 Task: Create a task  Upgrade and migrate company quality management to a cloud-based solution , assign it to team member softage.5@softage.net in the project BroaderVision and update the status of the task to  On Track  , set the priority of the task to Low
Action: Mouse moved to (80, 64)
Screenshot: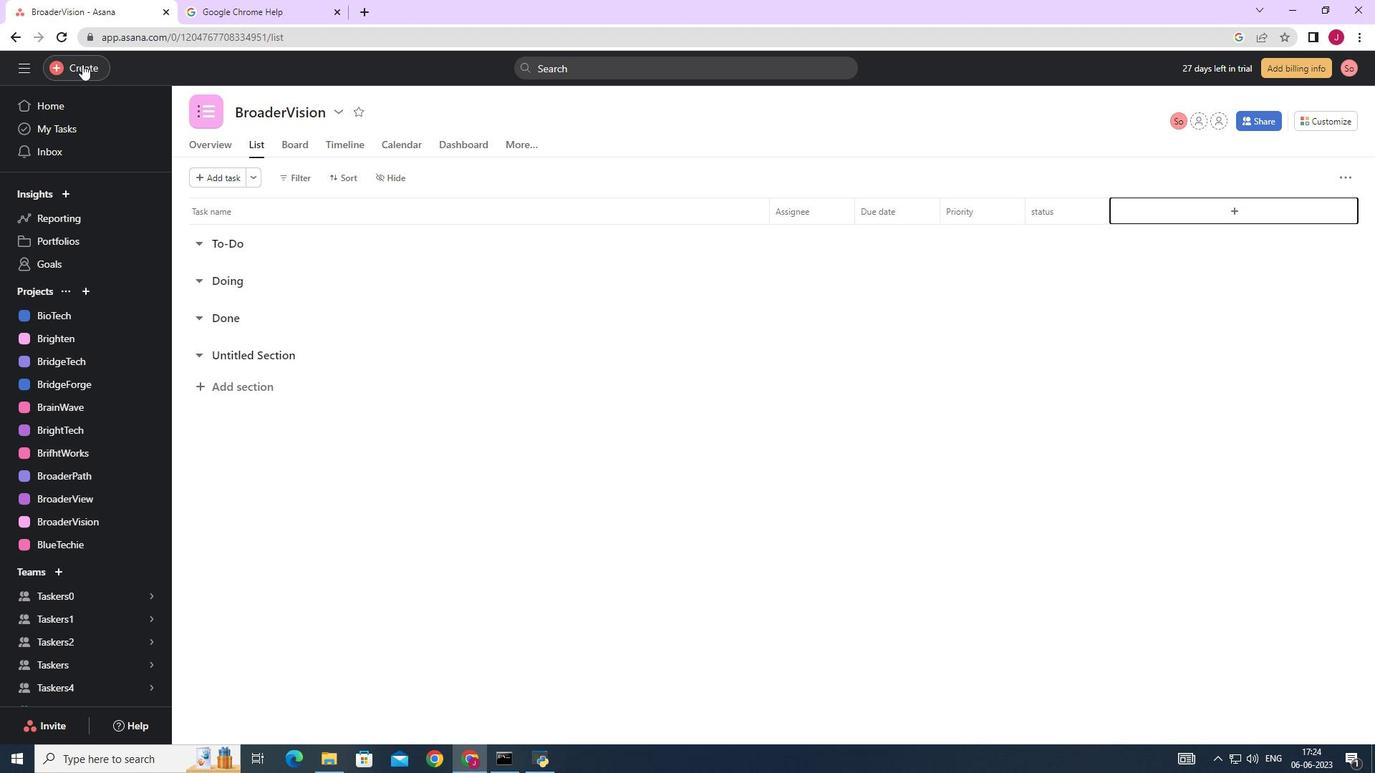 
Action: Mouse pressed left at (80, 64)
Screenshot: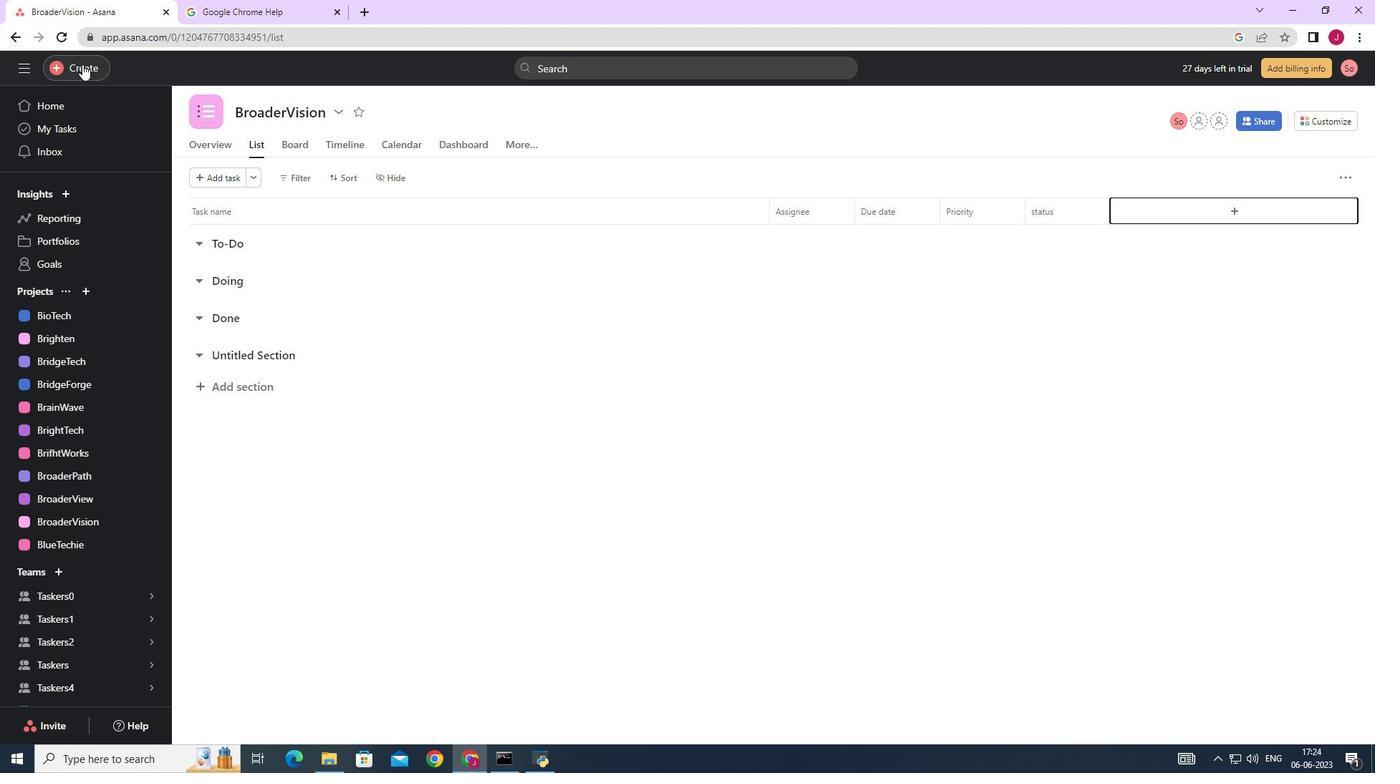 
Action: Mouse moved to (164, 74)
Screenshot: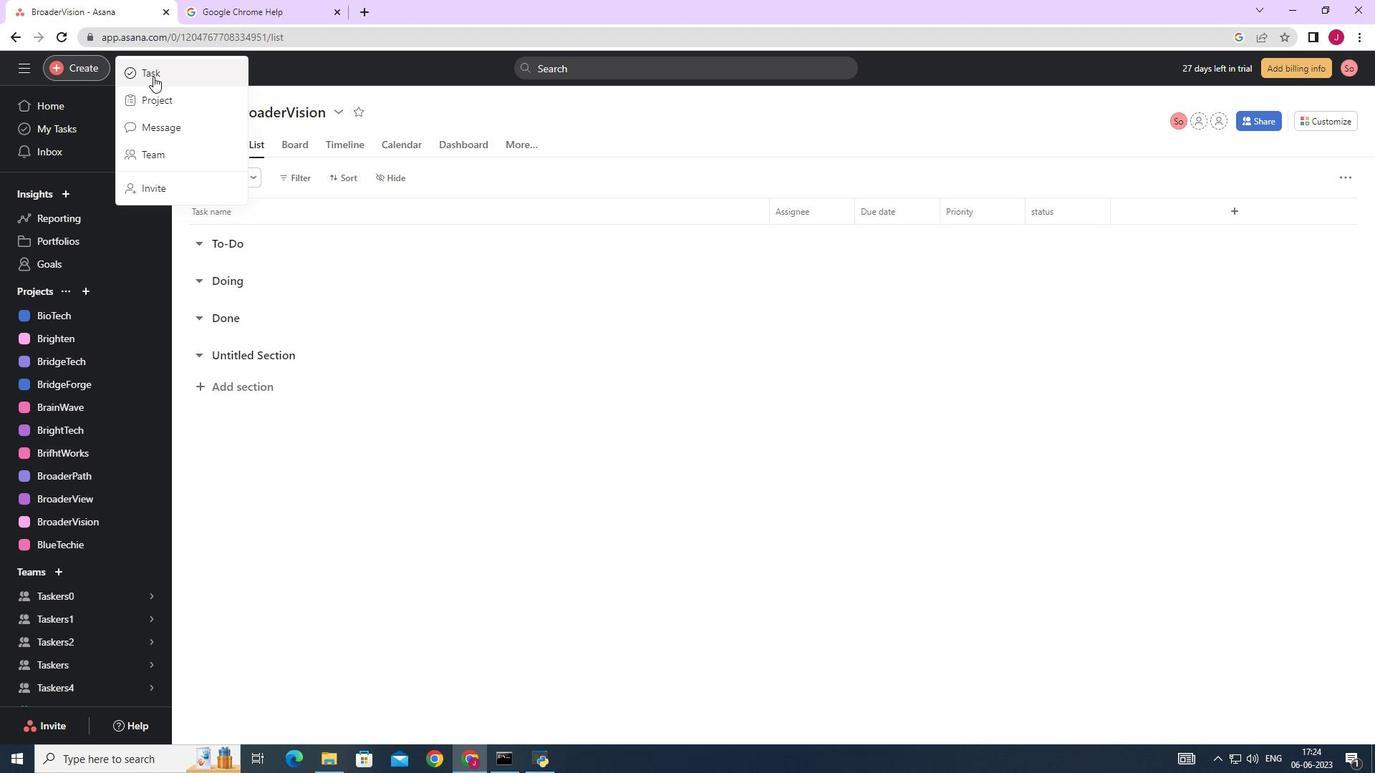 
Action: Mouse pressed left at (164, 74)
Screenshot: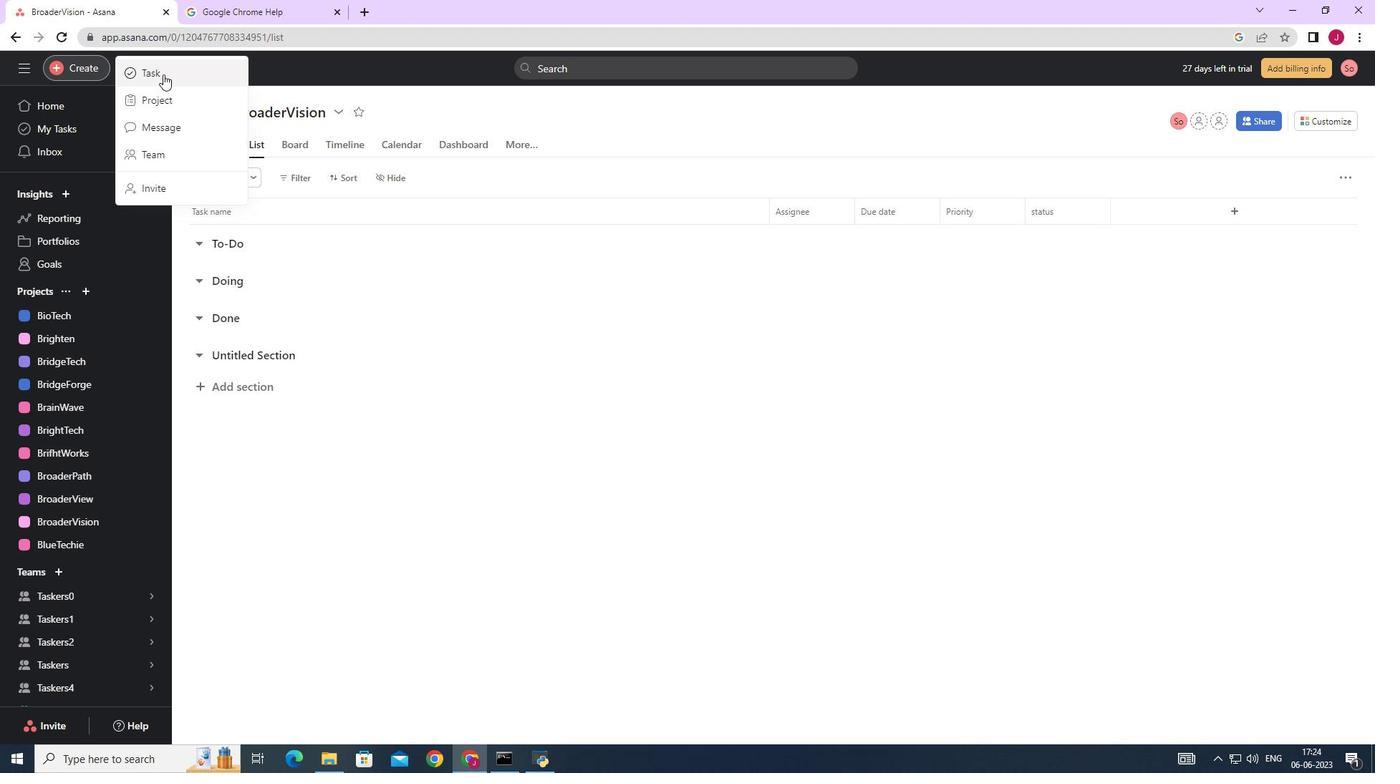 
Action: Mouse moved to (1087, 474)
Screenshot: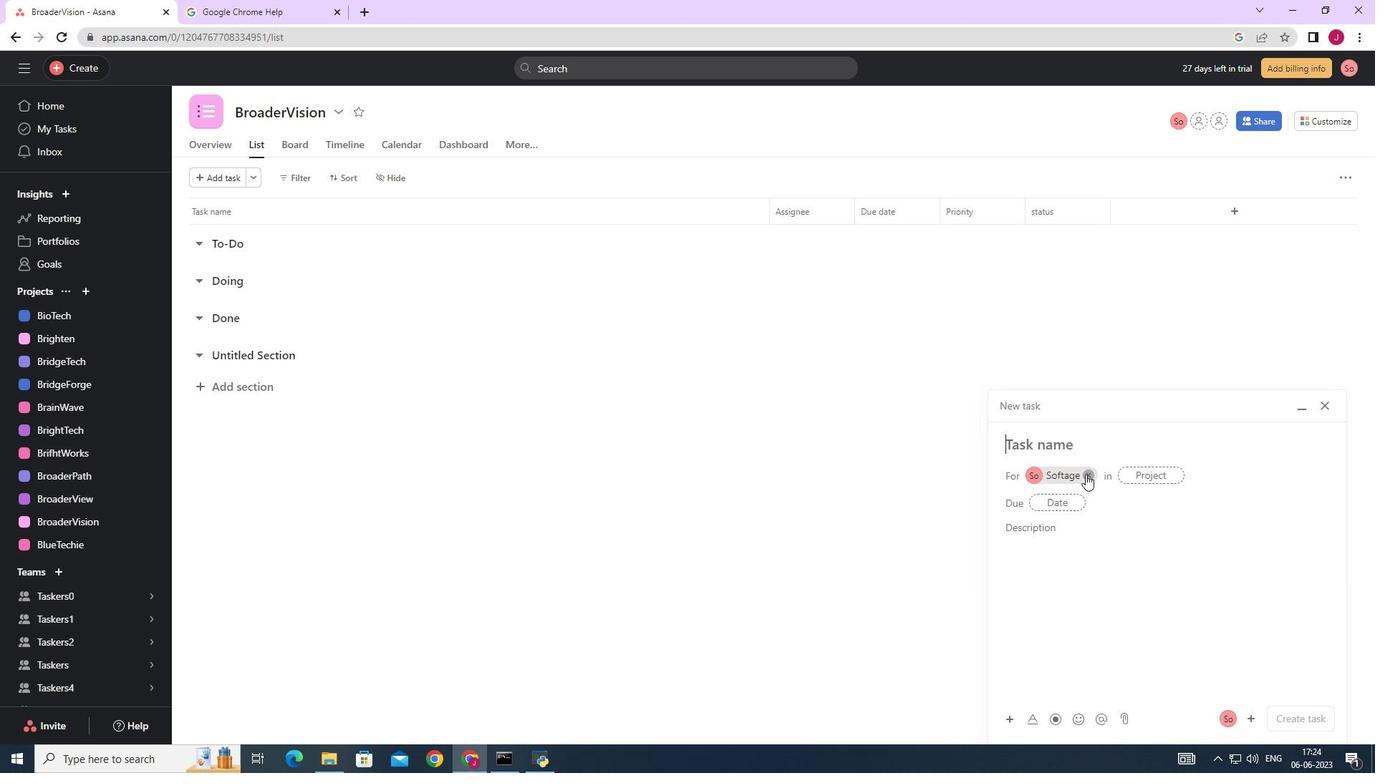 
Action: Mouse pressed left at (1087, 474)
Screenshot: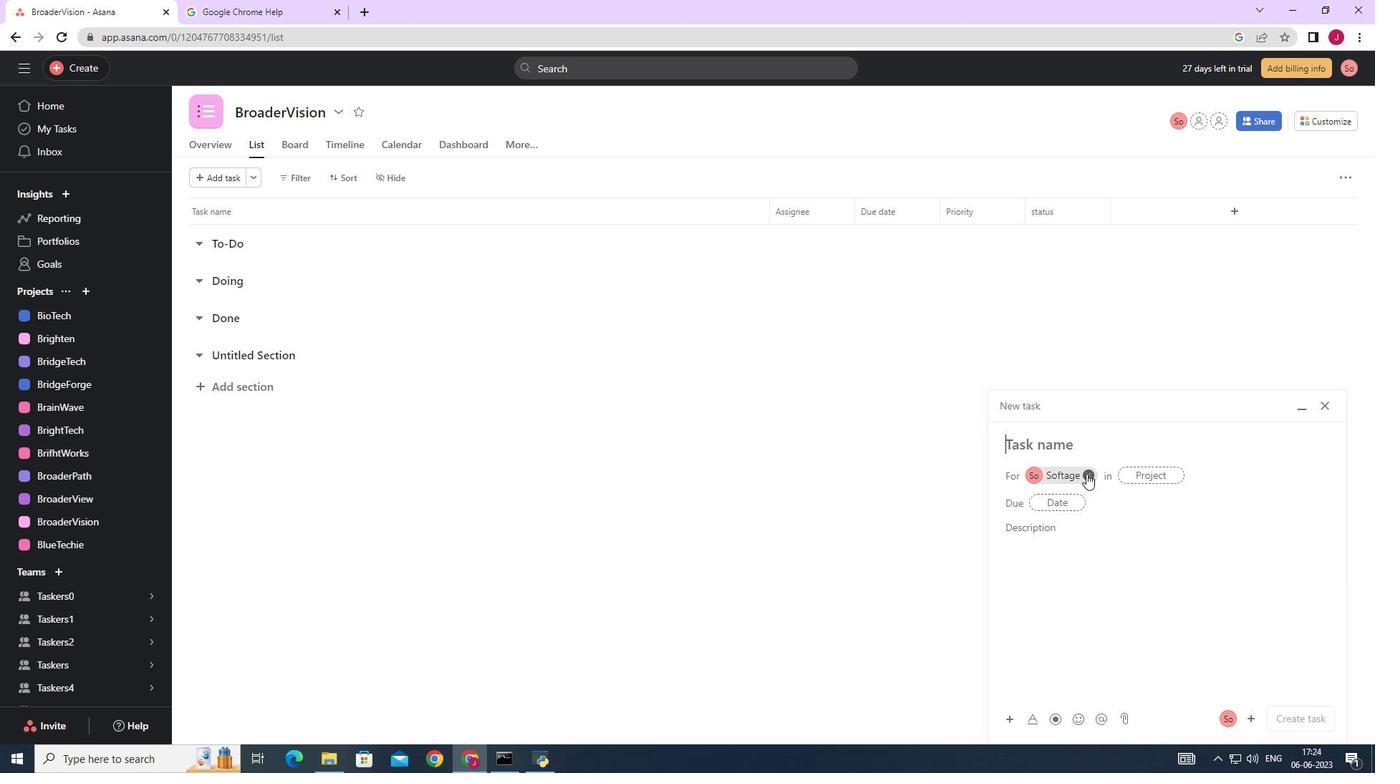 
Action: Mouse moved to (1040, 444)
Screenshot: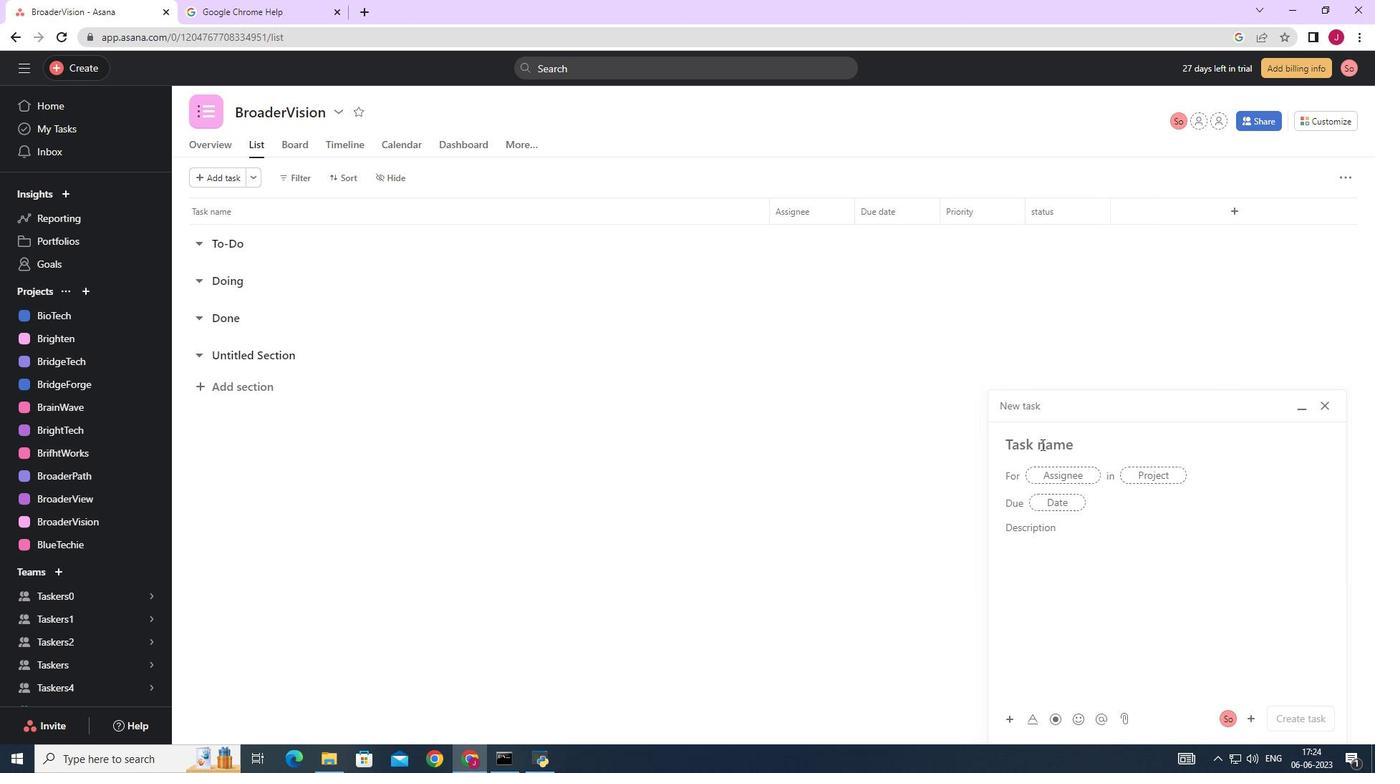 
Action: Mouse pressed left at (1040, 444)
Screenshot: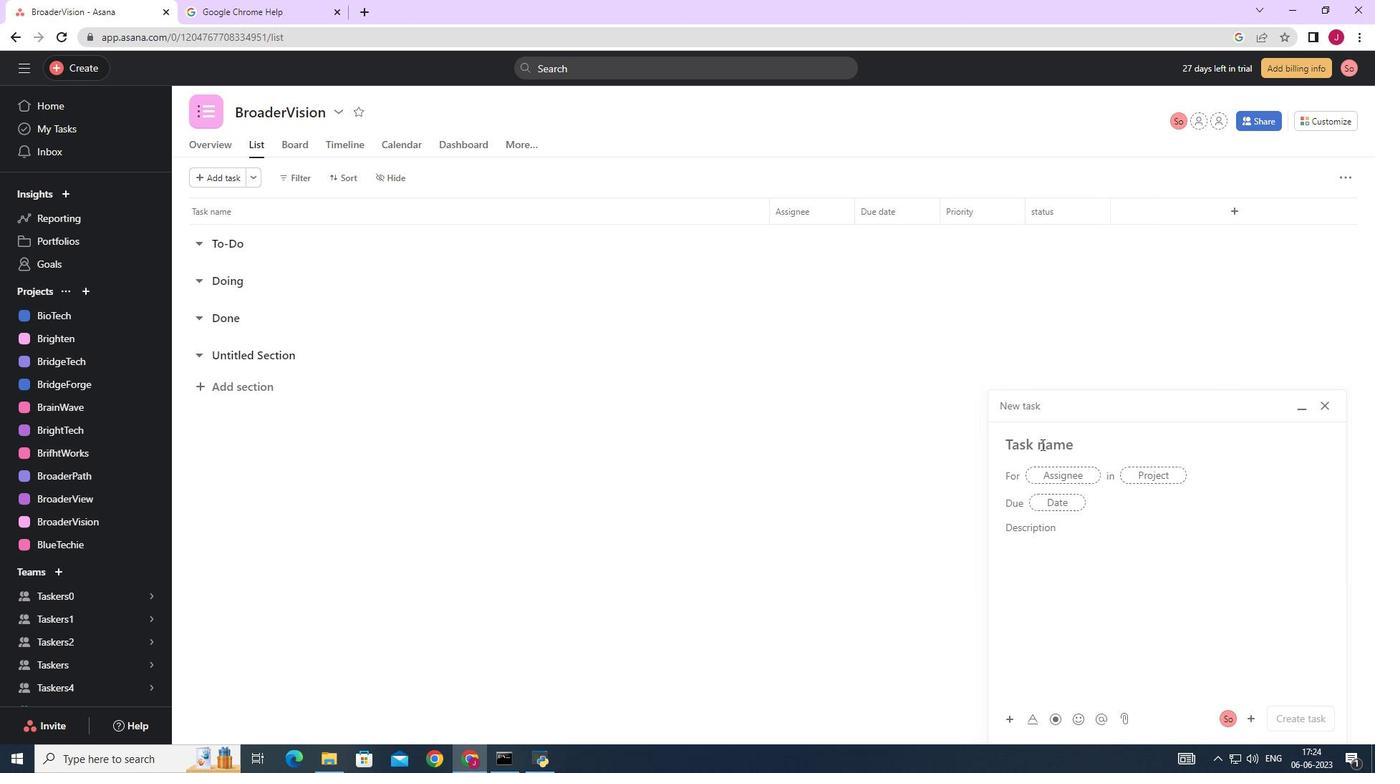 
Action: Key pressed <Key.caps_lock>U<Key.caps_lock>pgrade<Key.space>and<Key.space>migrate<Key.space>company<Key.space>quality<Key.space>management<Key.space>to<Key.space>a<Key.space>cloud<Key.space>solution<Key.space>
Screenshot: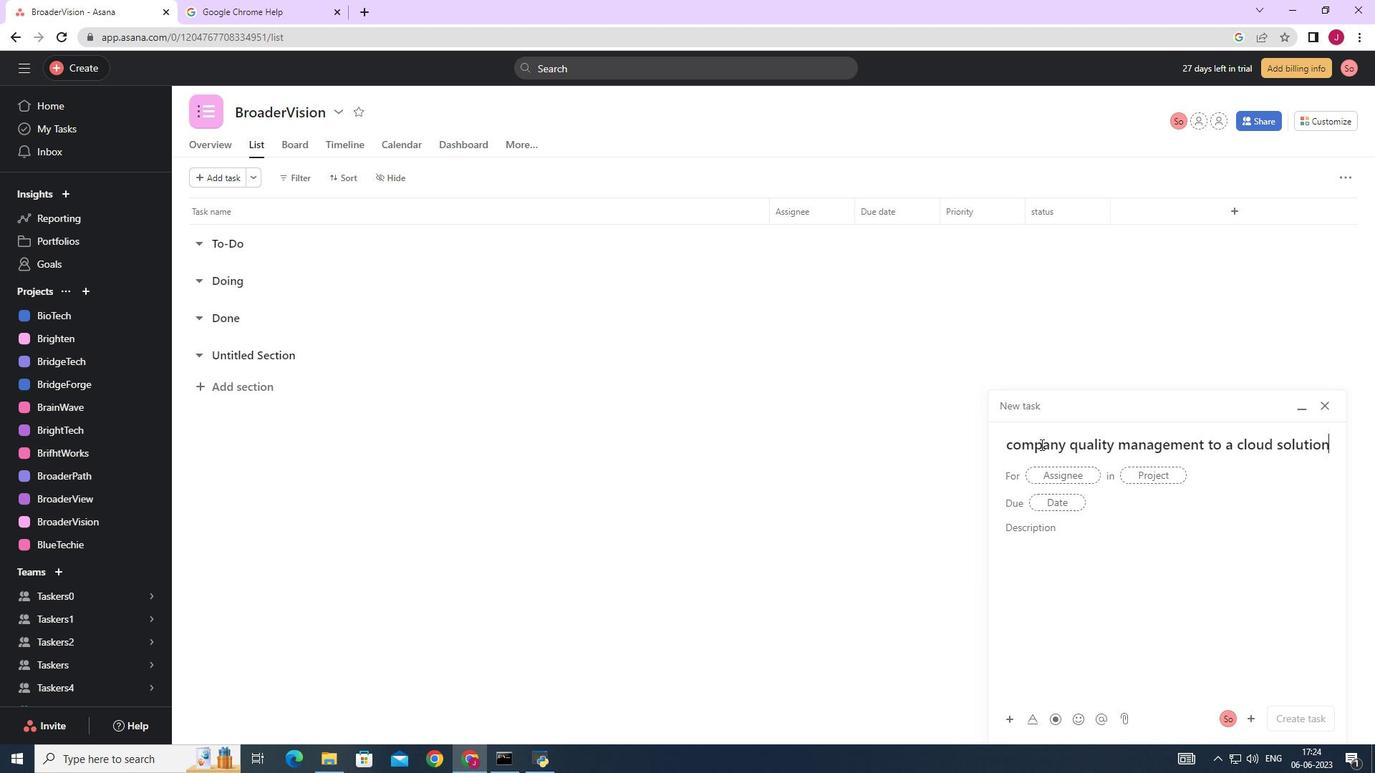 
Action: Mouse moved to (1057, 480)
Screenshot: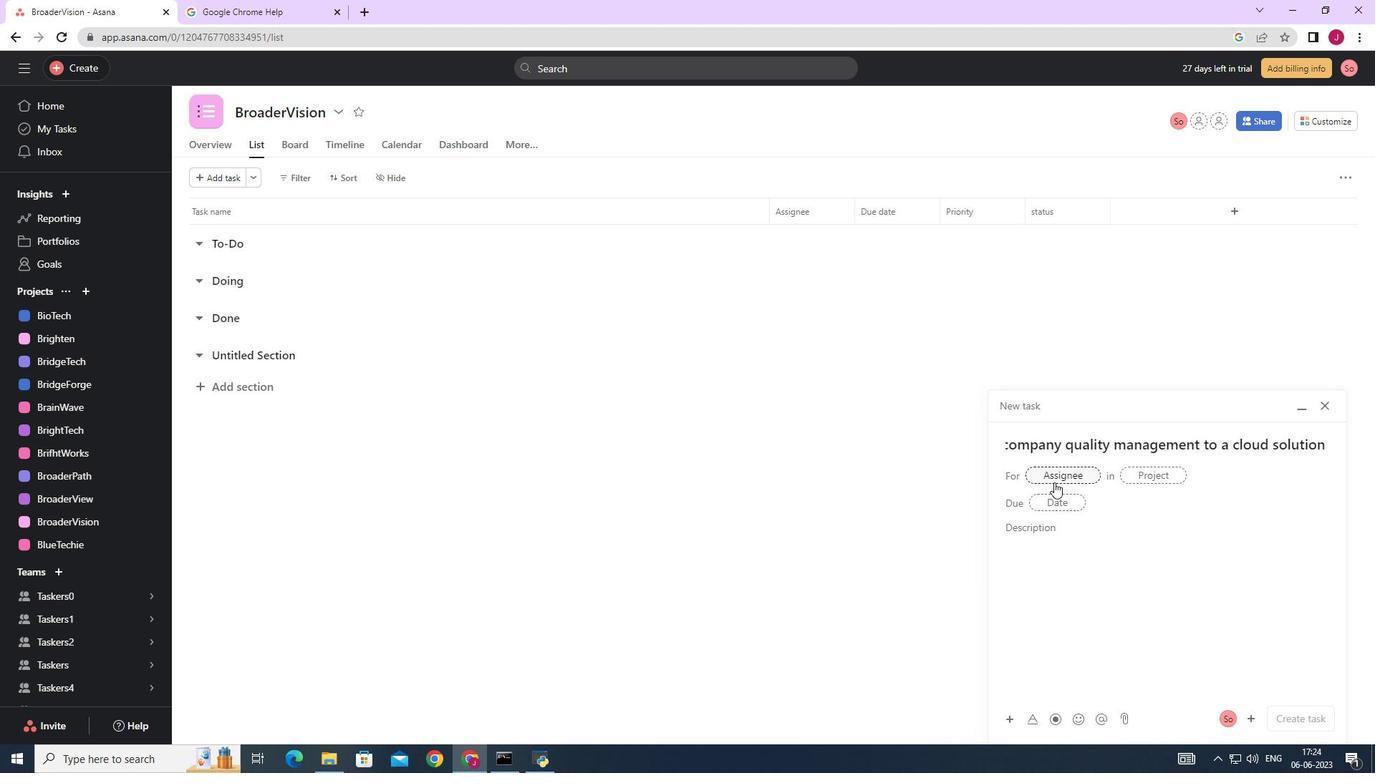 
Action: Mouse pressed left at (1057, 480)
Screenshot: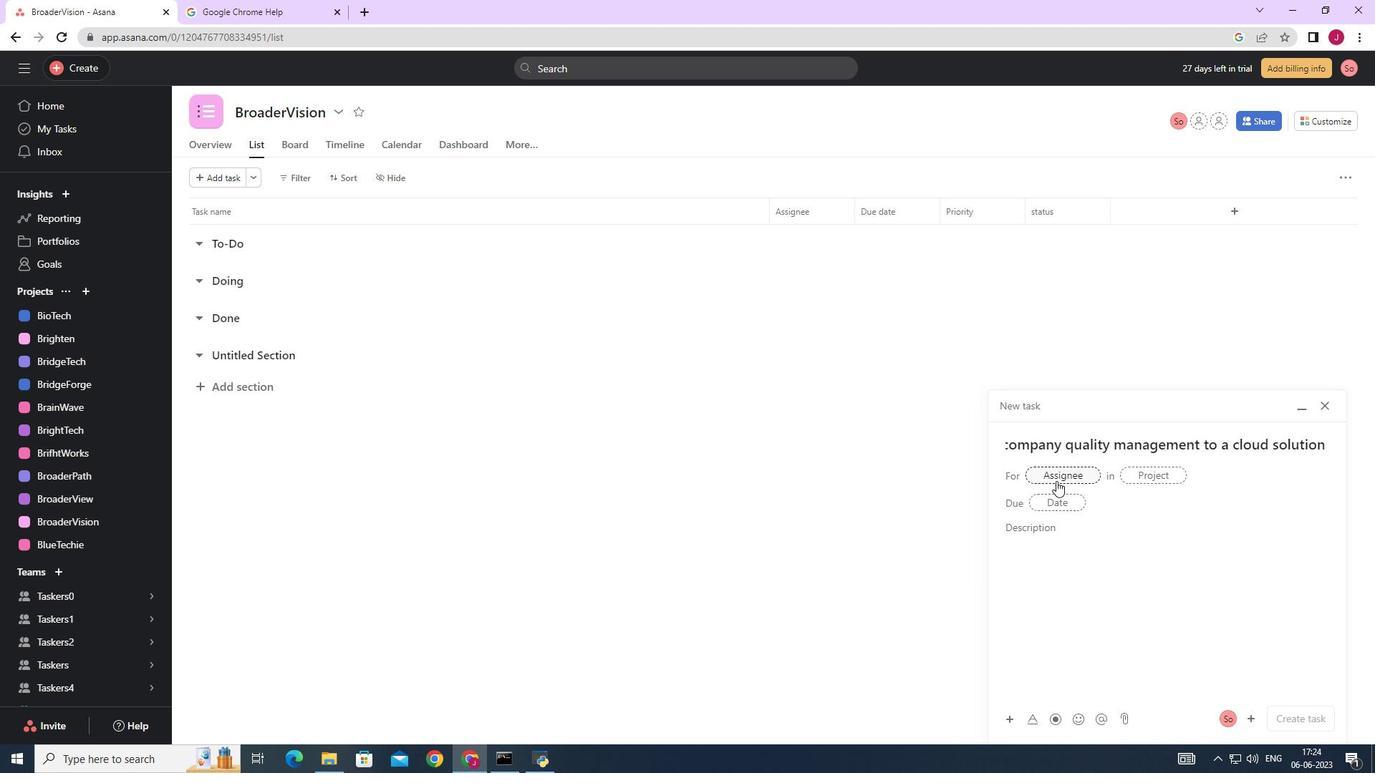 
Action: Key pressed sp<Key.backspace>oftage.5
Screenshot: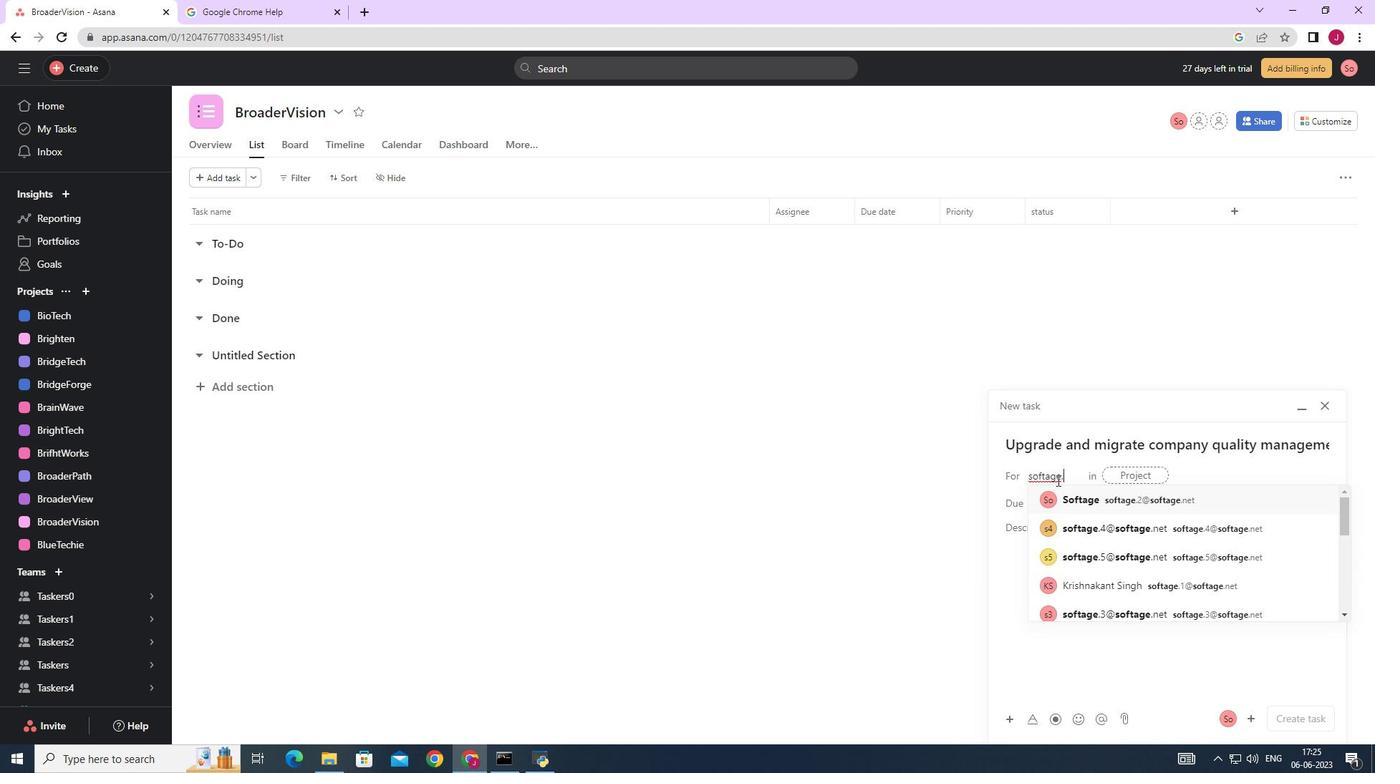 
Action: Mouse moved to (1090, 499)
Screenshot: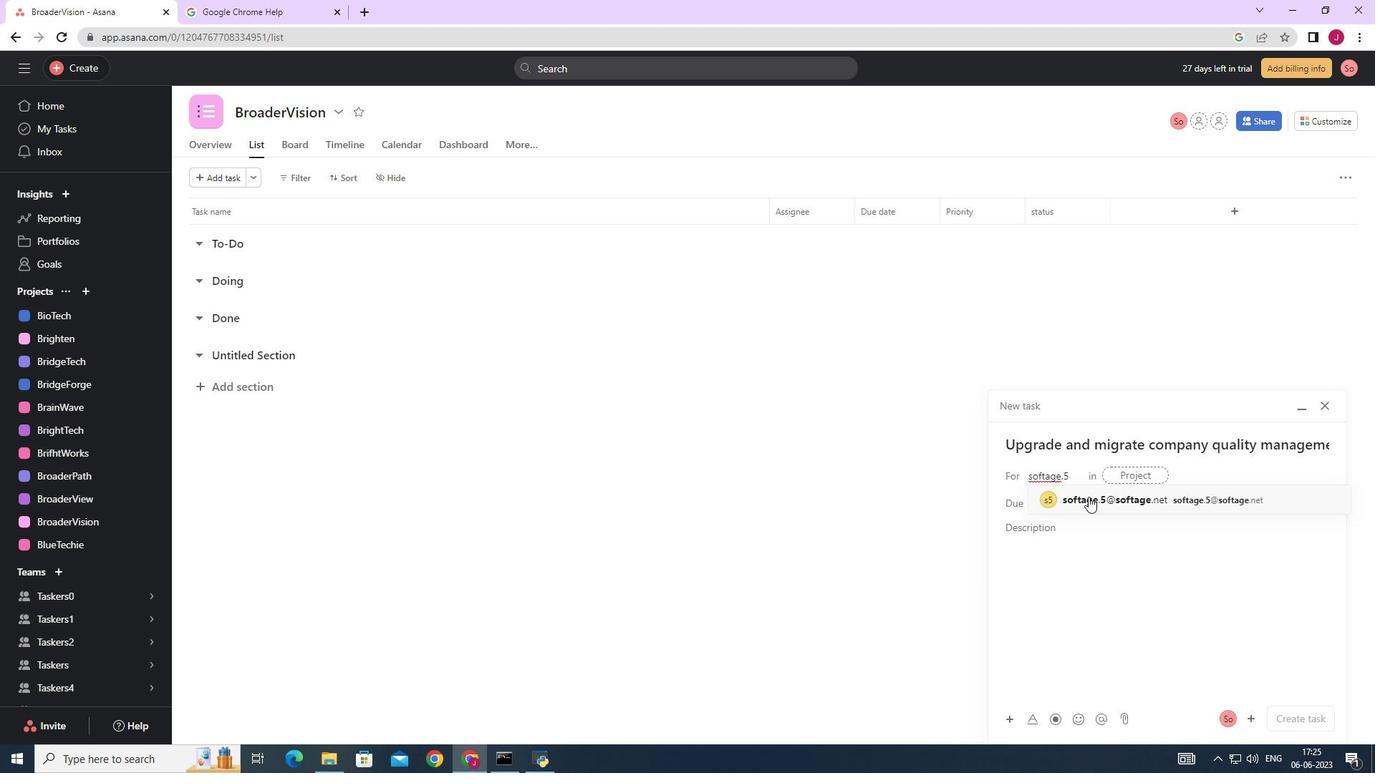 
Action: Mouse pressed left at (1090, 499)
Screenshot: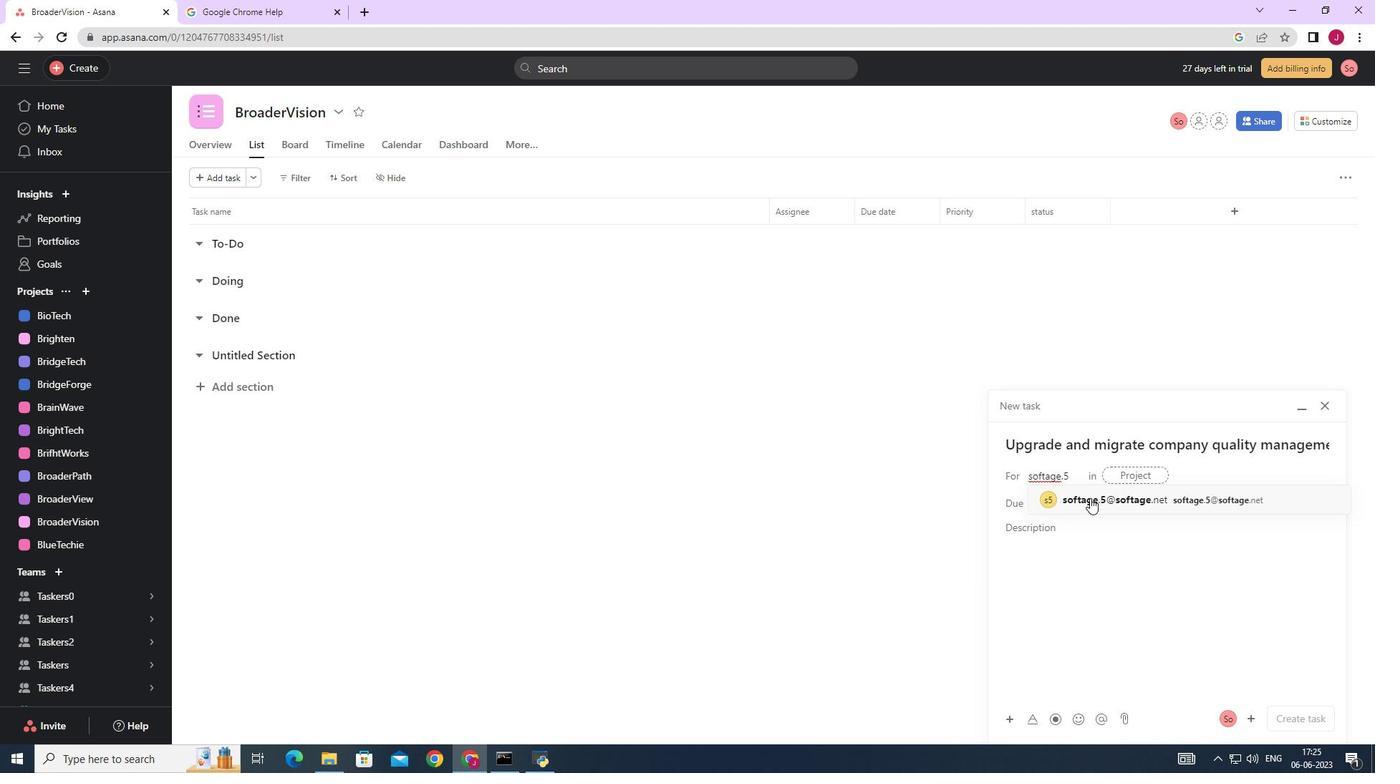 
Action: Mouse moved to (911, 501)
Screenshot: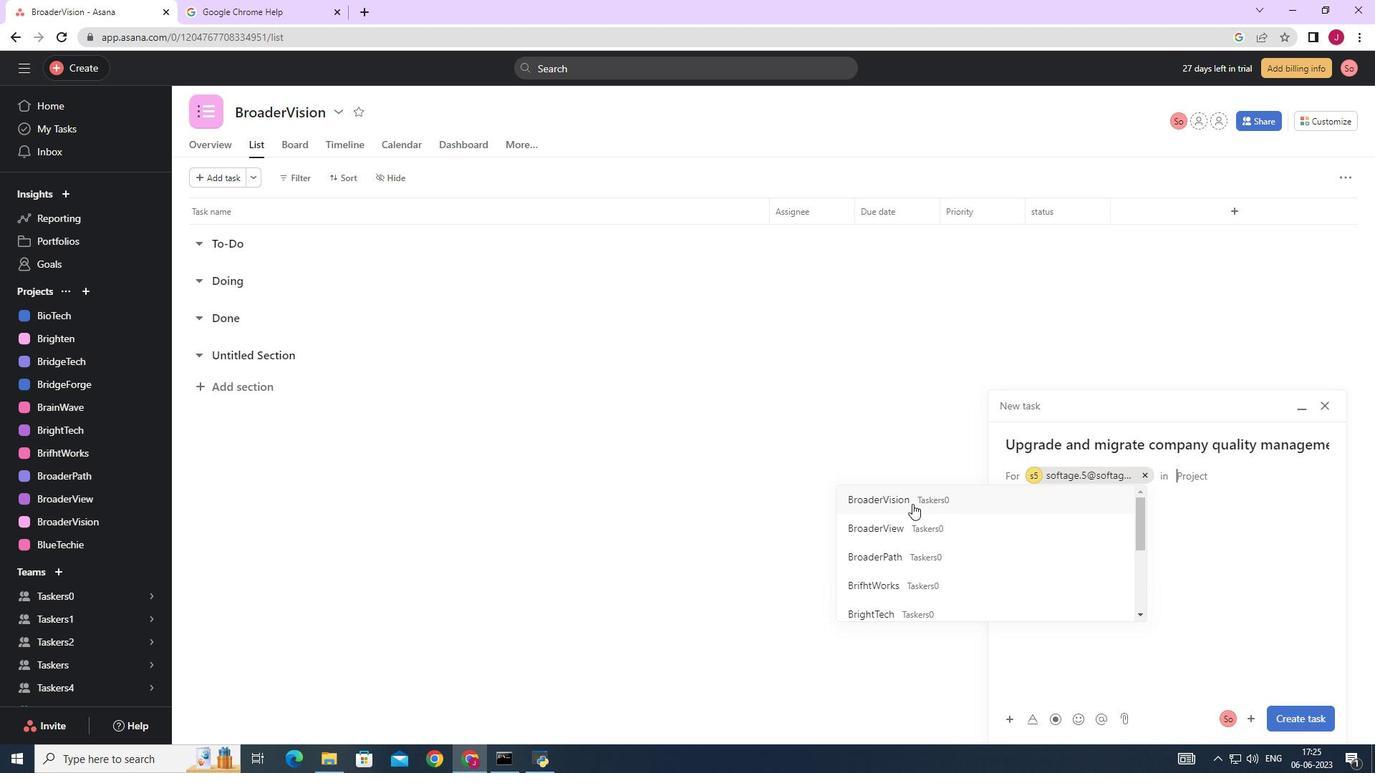 
Action: Mouse pressed left at (911, 501)
Screenshot: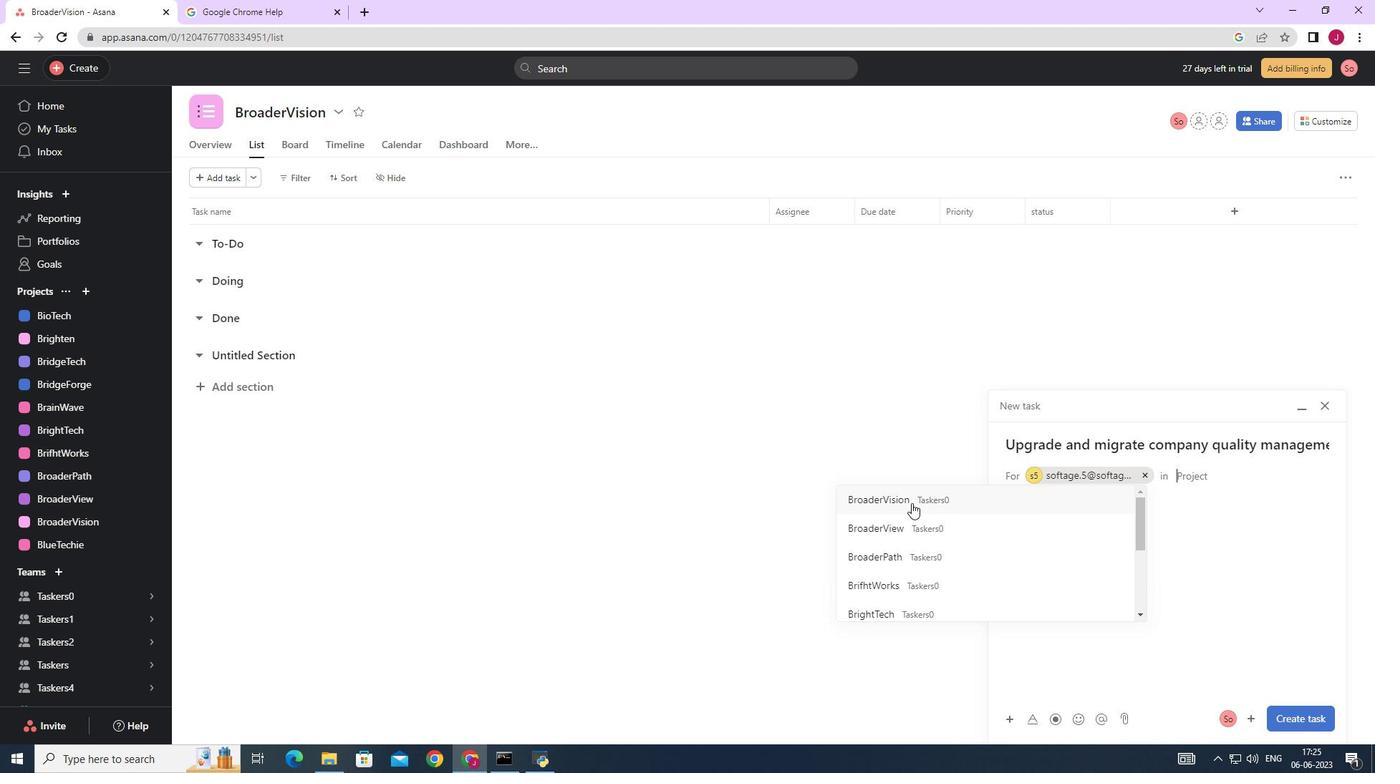
Action: Mouse moved to (1070, 536)
Screenshot: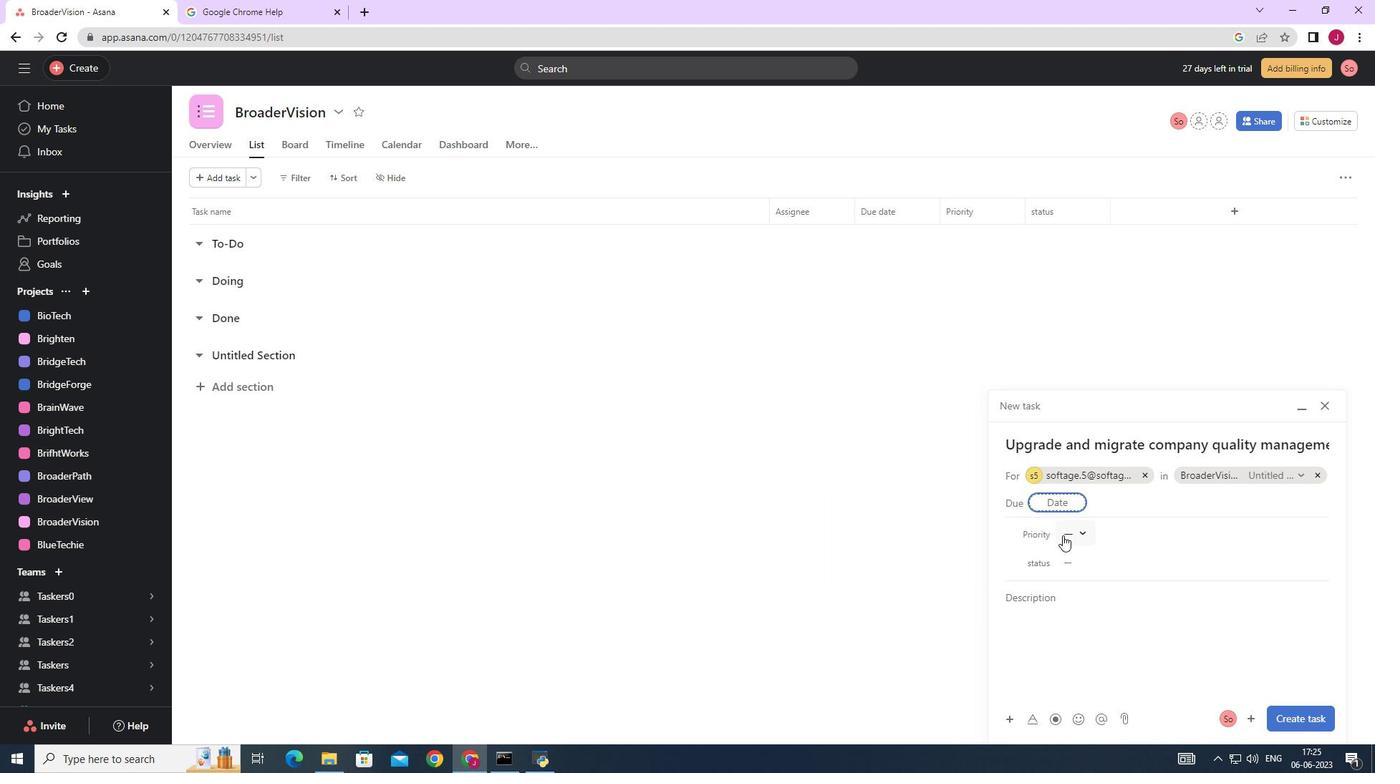 
Action: Mouse pressed left at (1070, 536)
Screenshot: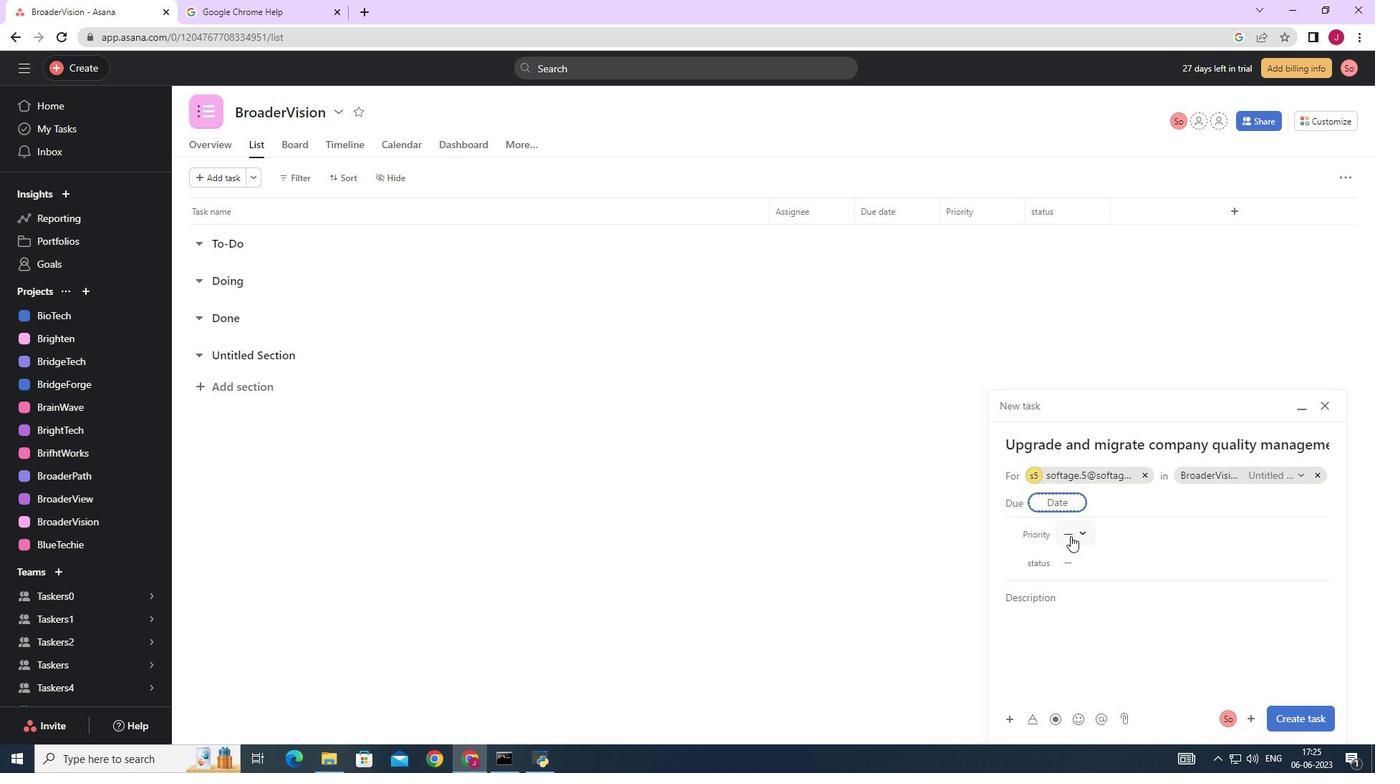 
Action: Mouse moved to (1098, 631)
Screenshot: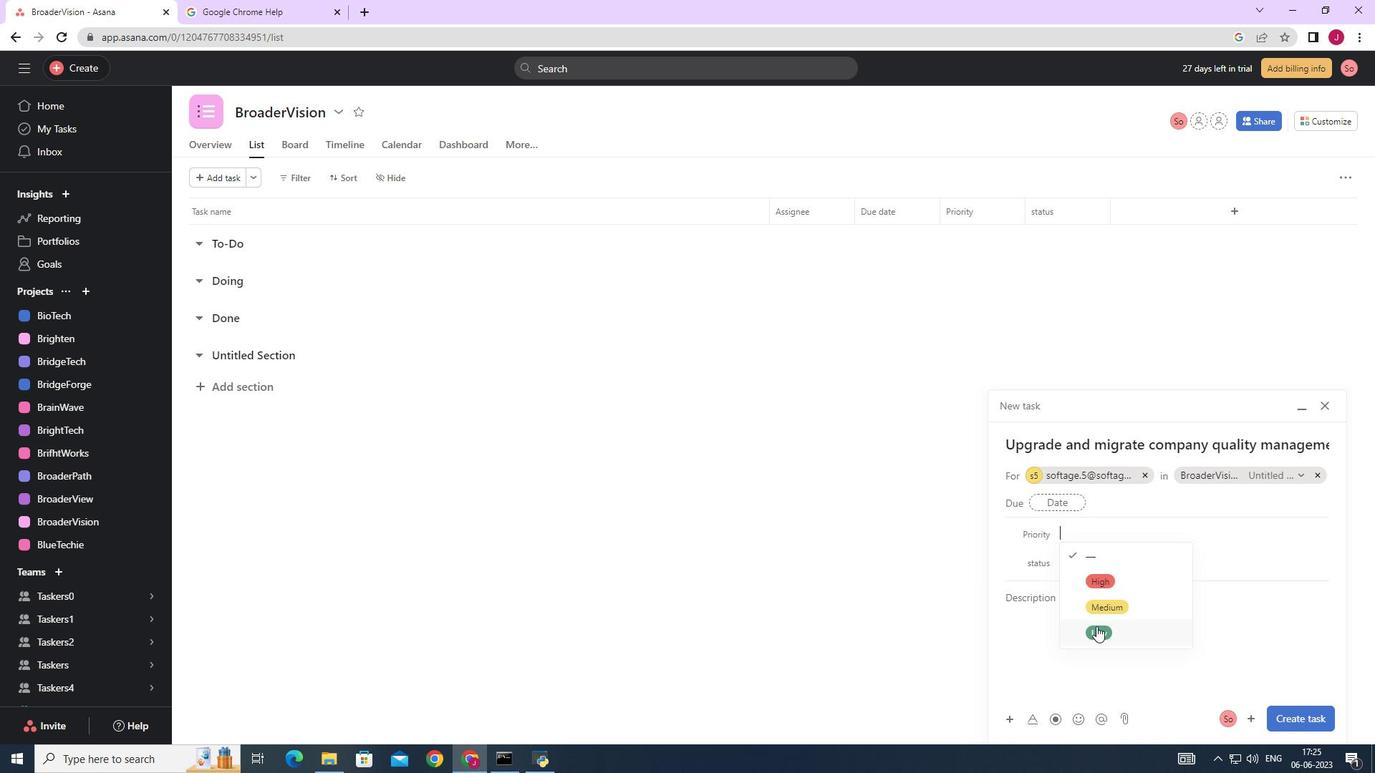 
Action: Mouse pressed left at (1098, 631)
Screenshot: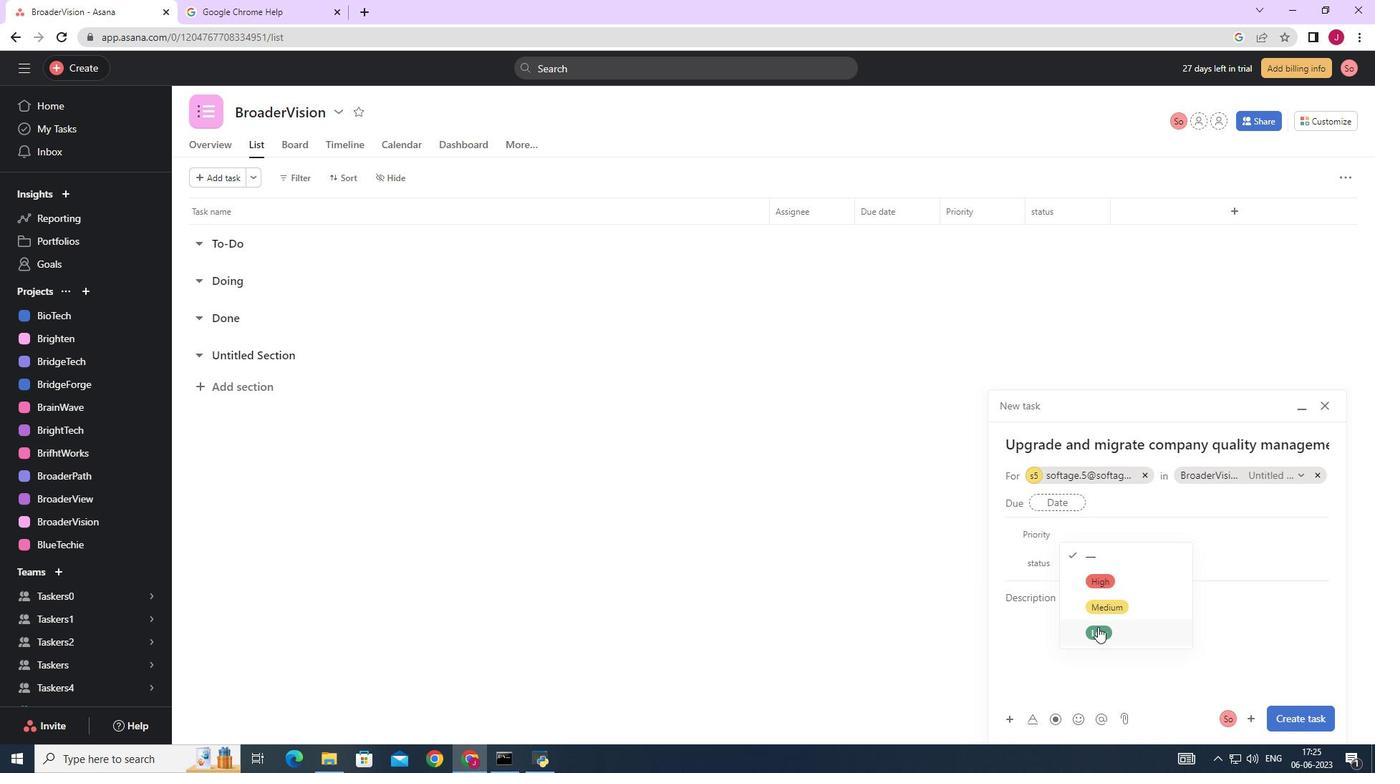 
Action: Mouse moved to (1080, 562)
Screenshot: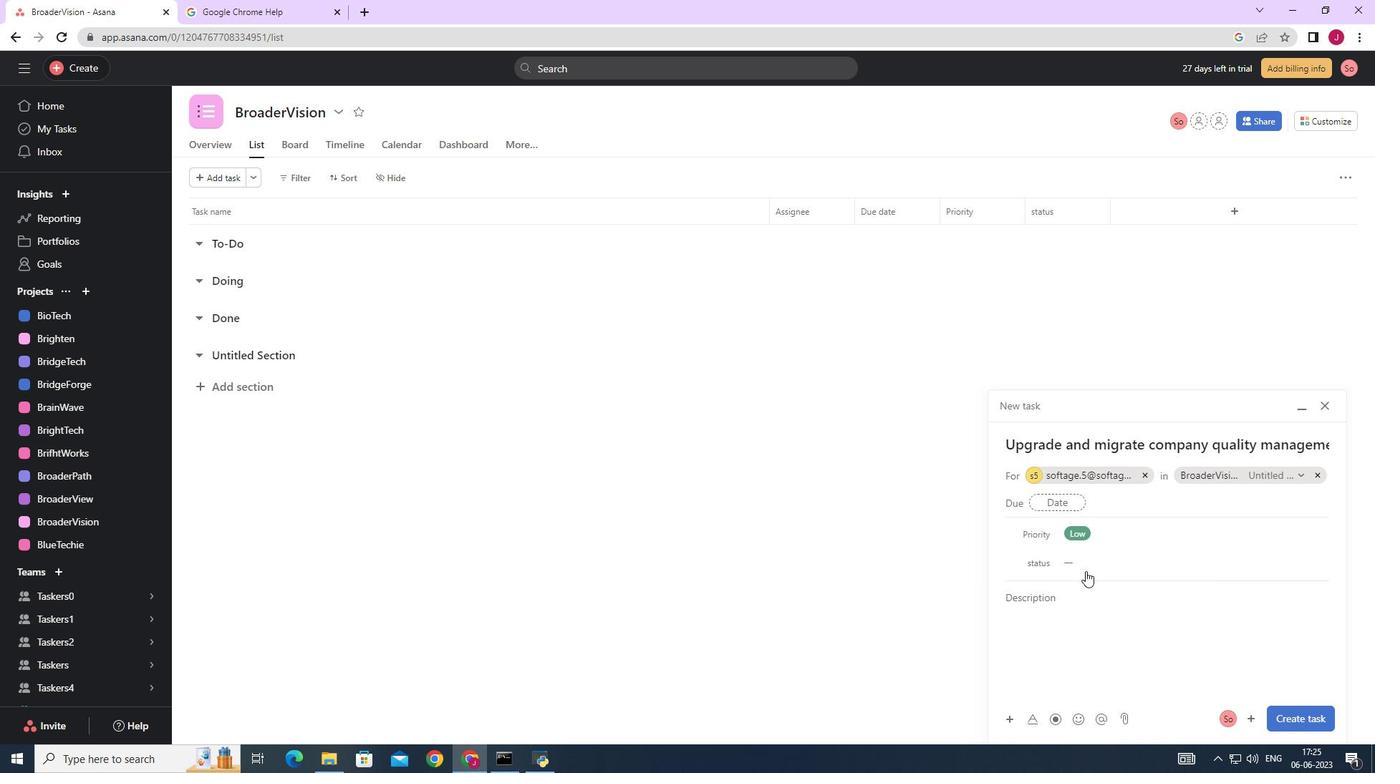 
Action: Mouse pressed left at (1080, 562)
Screenshot: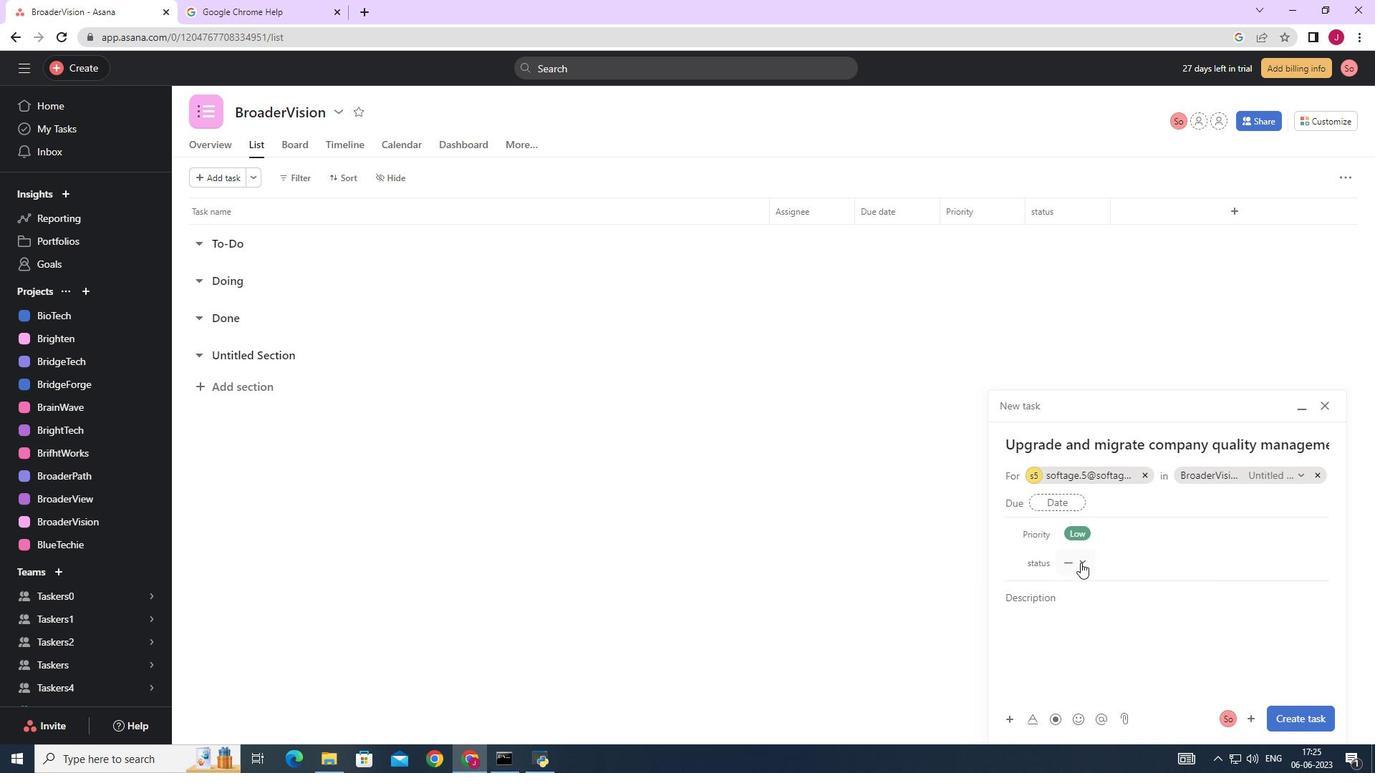 
Action: Mouse moved to (1108, 606)
Screenshot: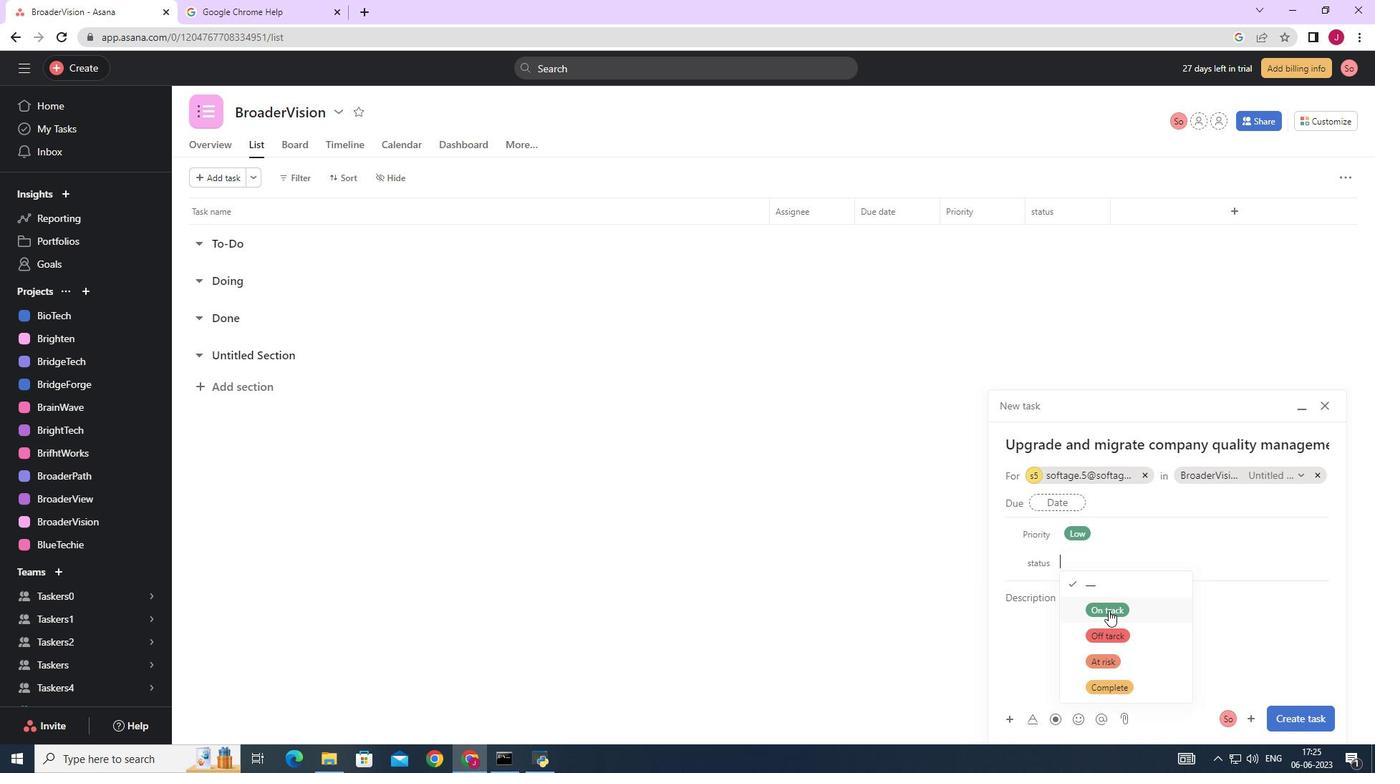 
Action: Mouse pressed left at (1108, 606)
Screenshot: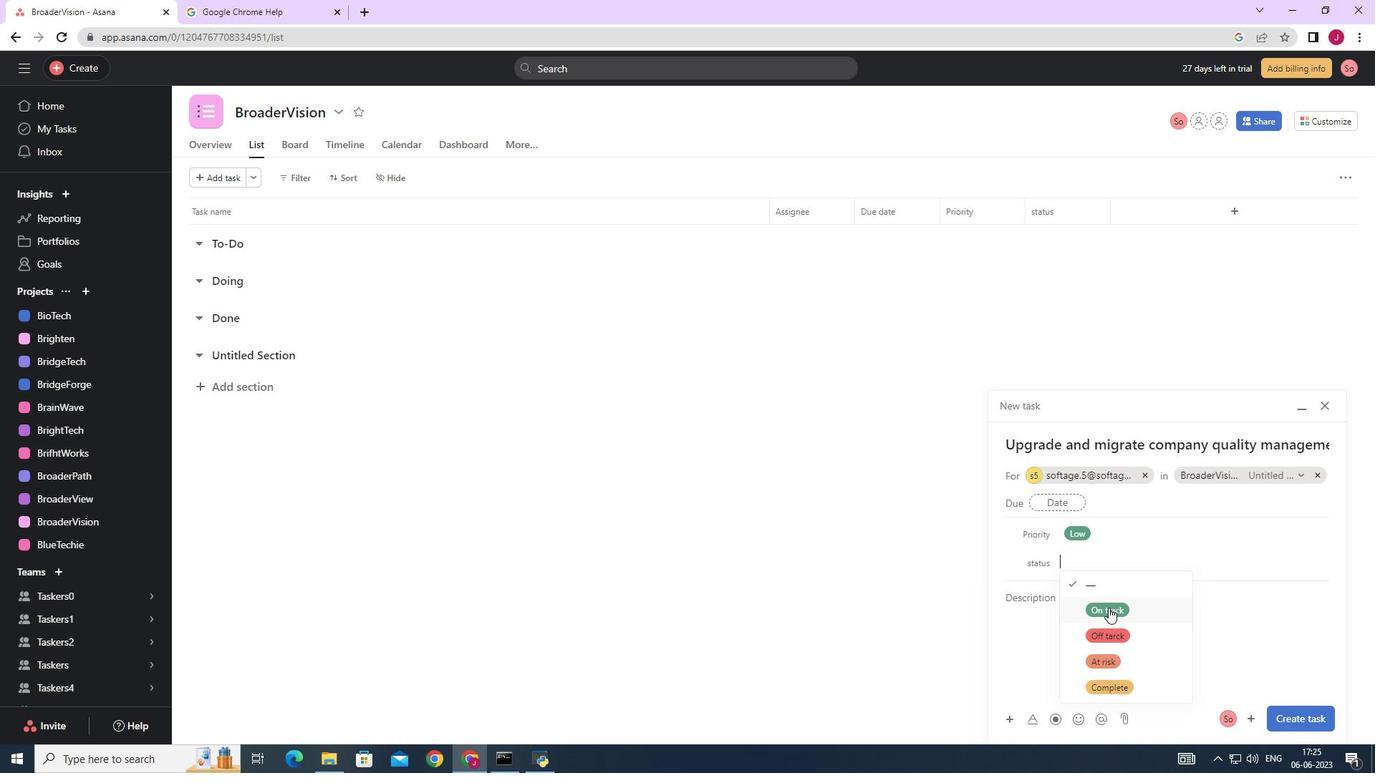 
Action: Mouse moved to (1292, 716)
Screenshot: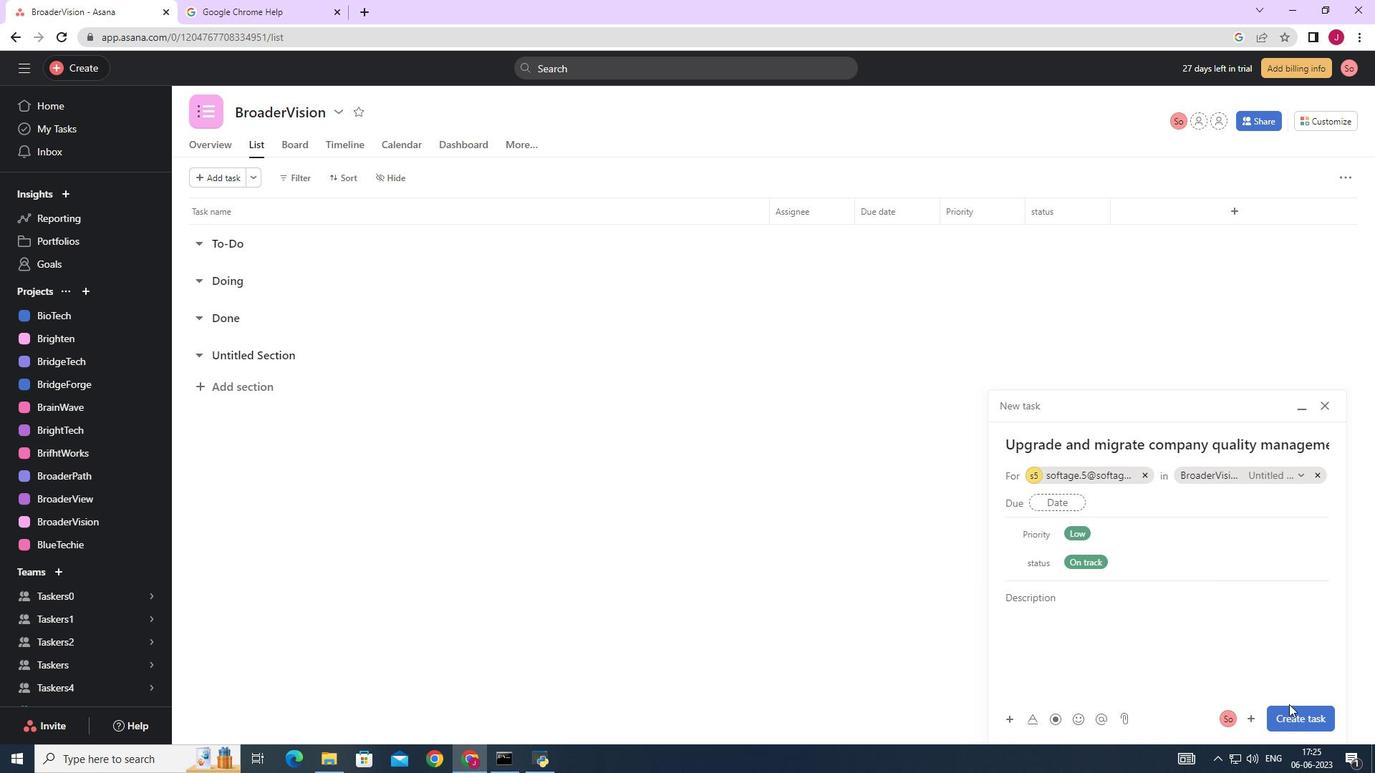 
Action: Mouse pressed left at (1292, 716)
Screenshot: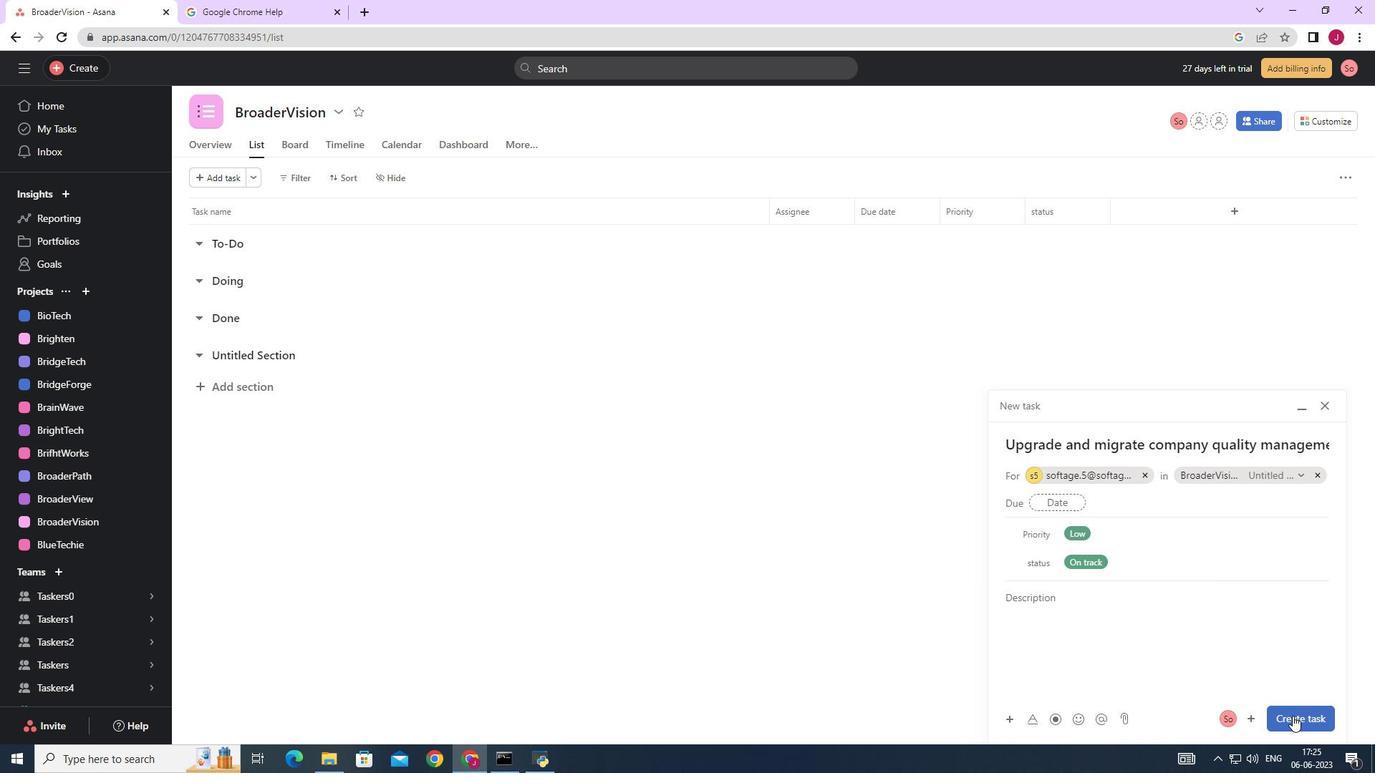 
Action: Mouse moved to (1269, 704)
Screenshot: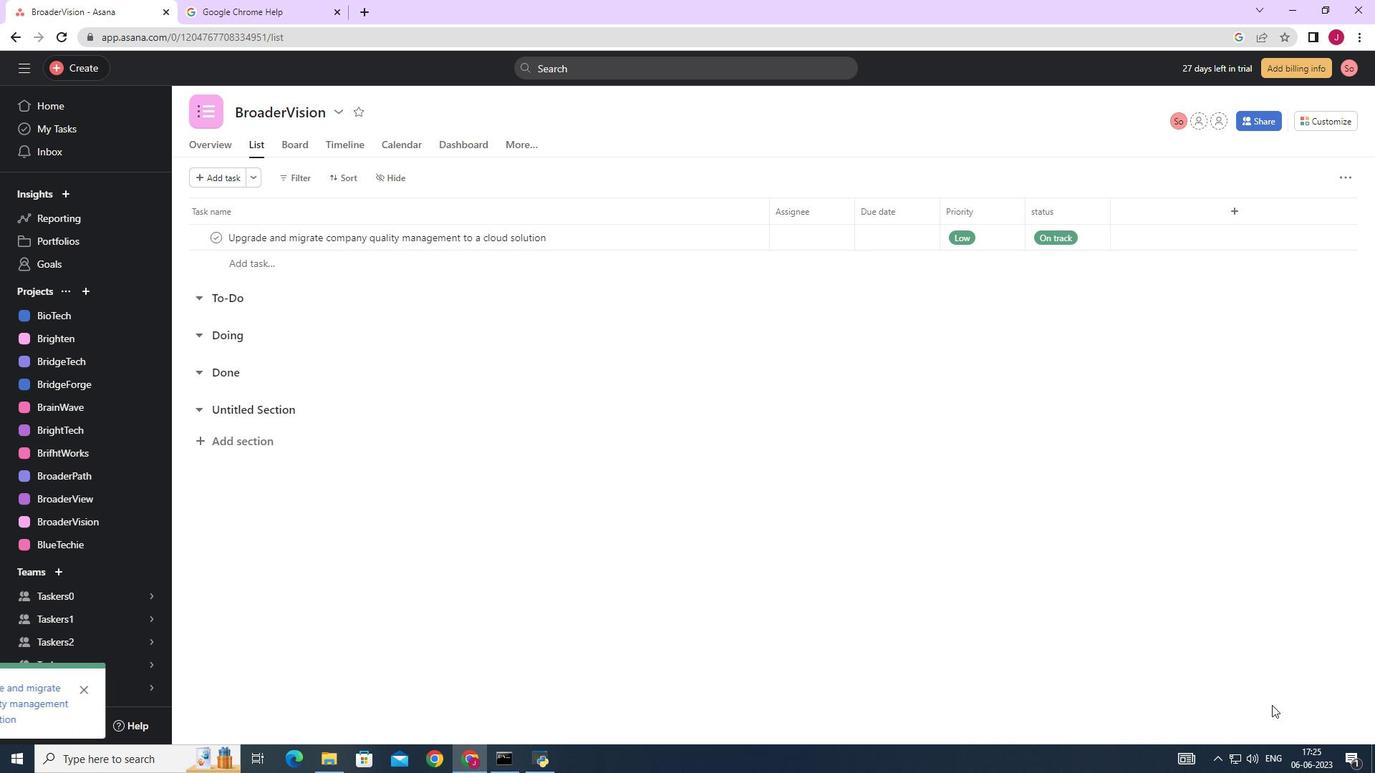
